 Task: Add Sprouts Hazelnut Wafer Bites to the cart.
Action: Mouse moved to (738, 281)
Screenshot: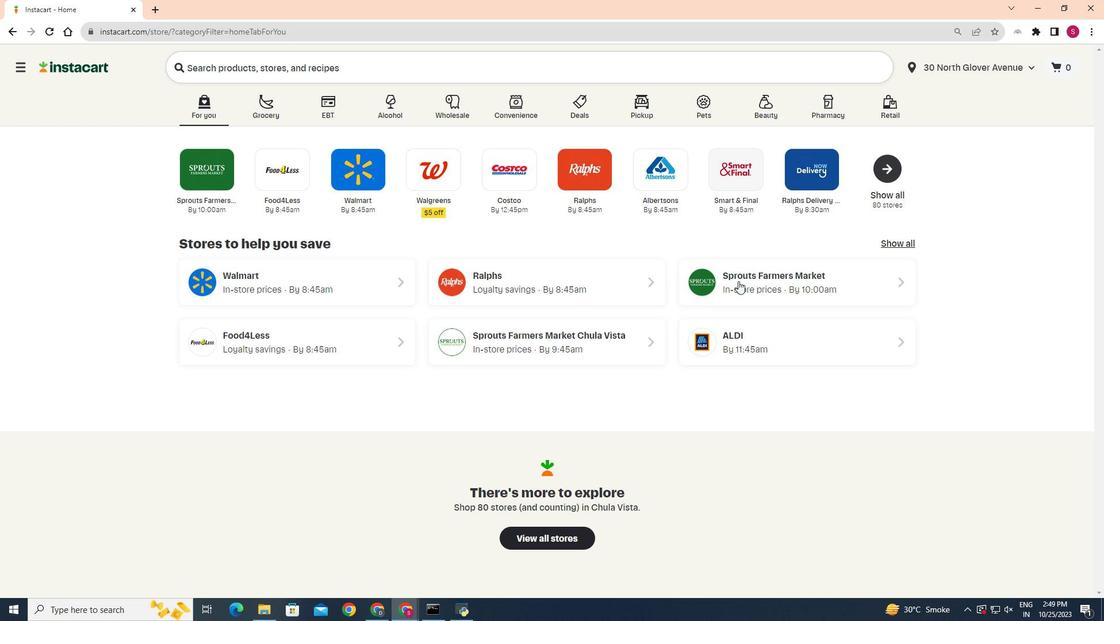 
Action: Mouse pressed left at (738, 281)
Screenshot: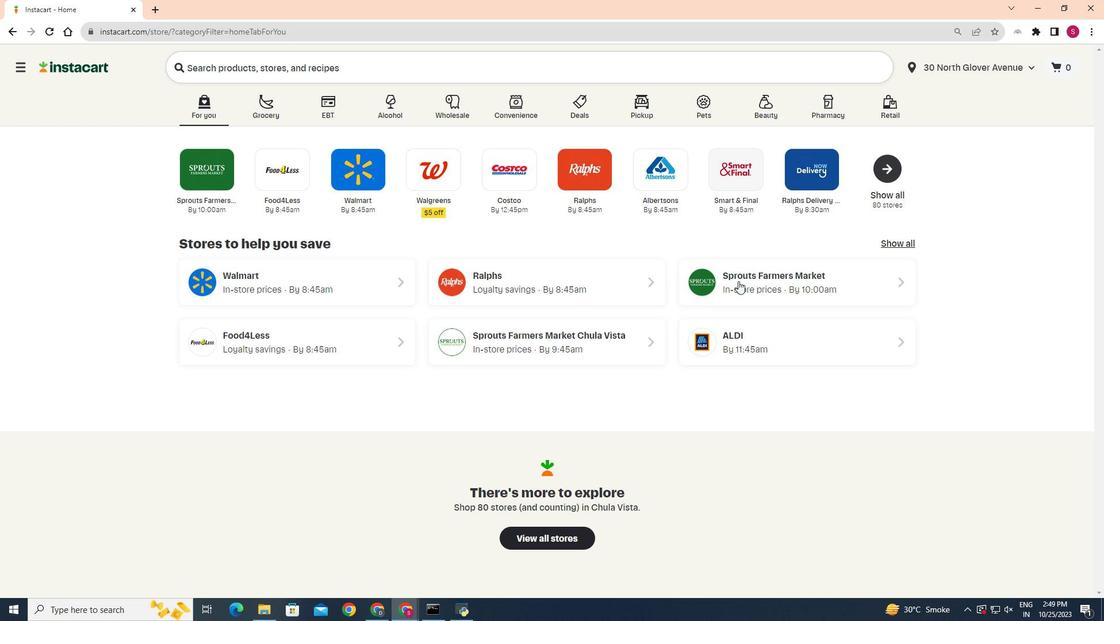 
Action: Mouse moved to (70, 506)
Screenshot: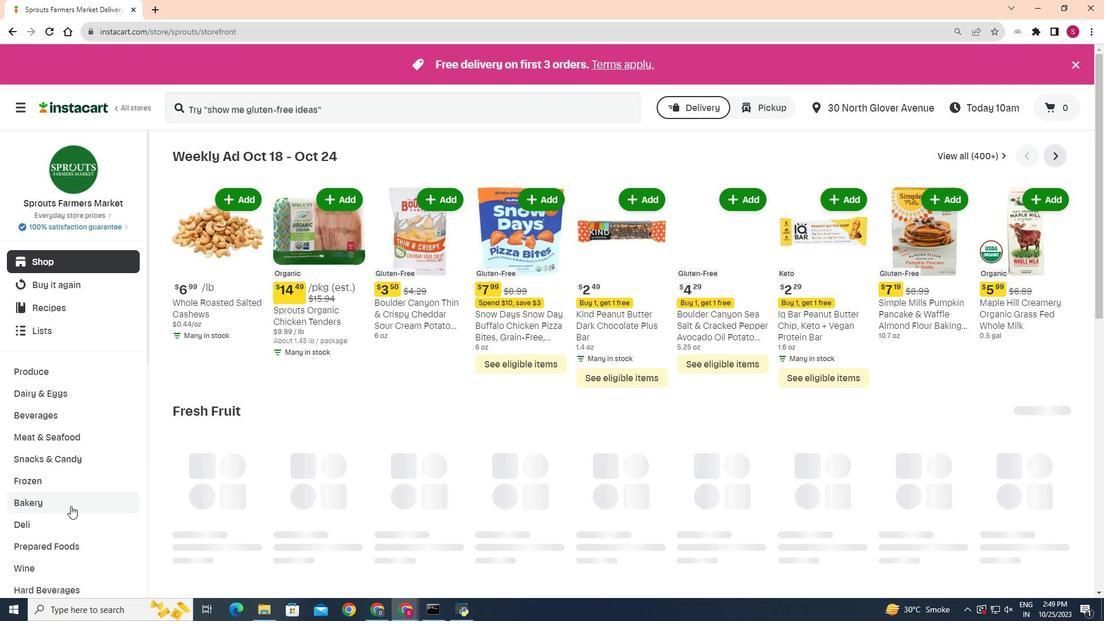
Action: Mouse pressed left at (70, 506)
Screenshot: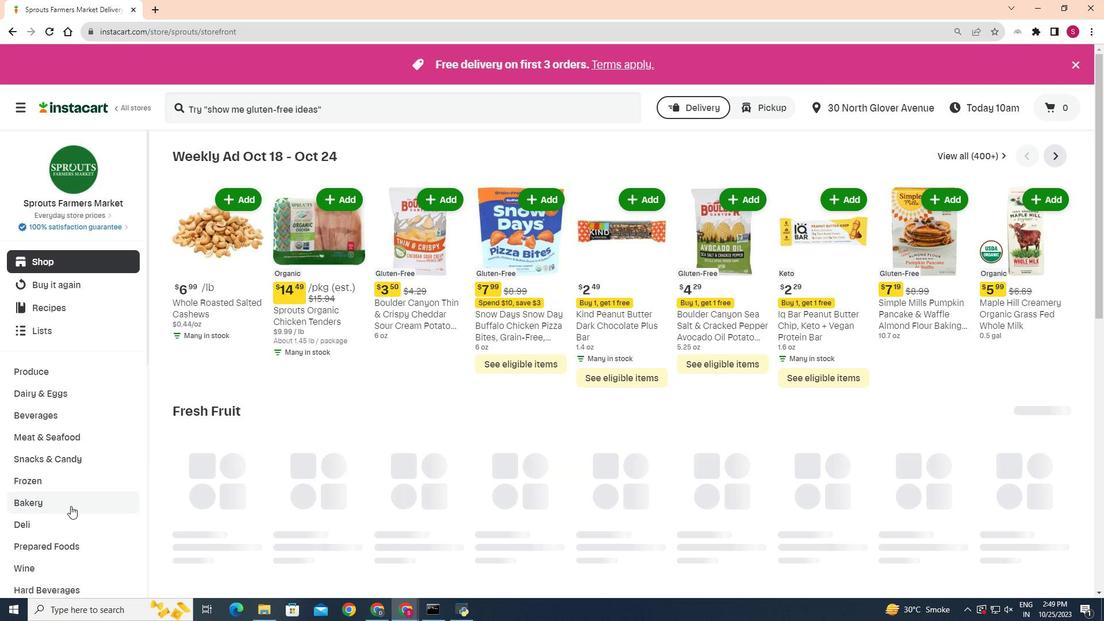 
Action: Mouse moved to (401, 186)
Screenshot: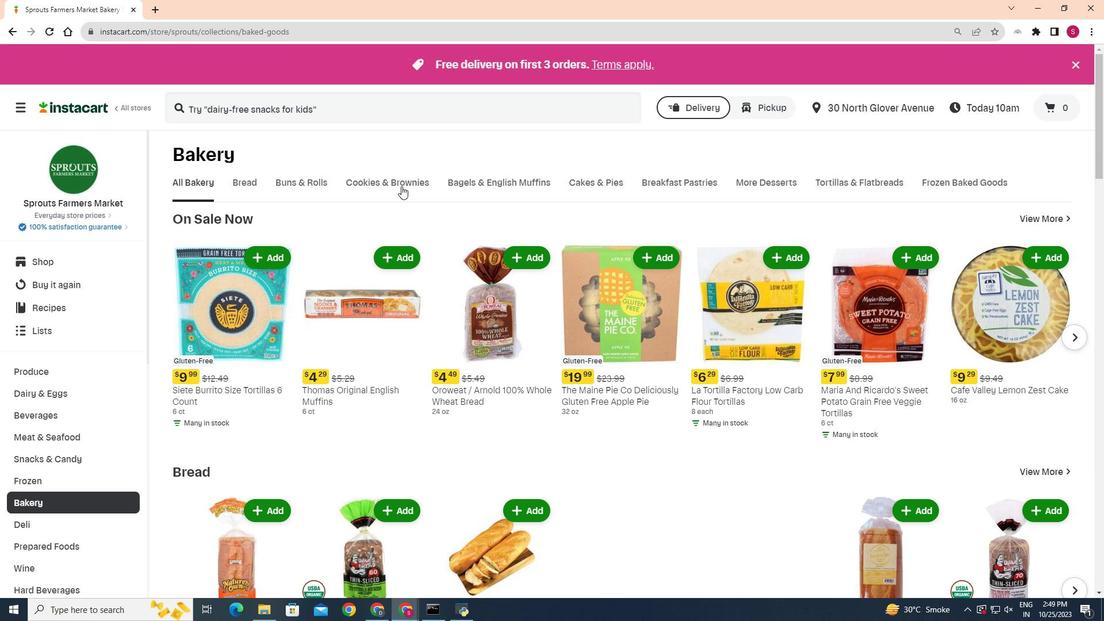 
Action: Mouse pressed left at (401, 186)
Screenshot: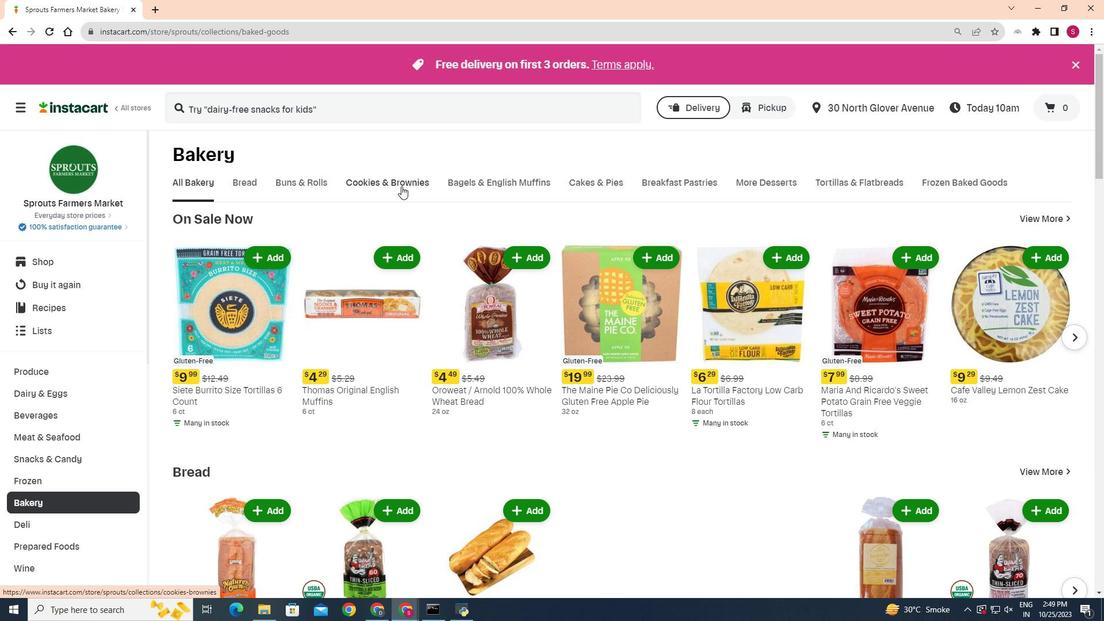 
Action: Mouse moved to (269, 231)
Screenshot: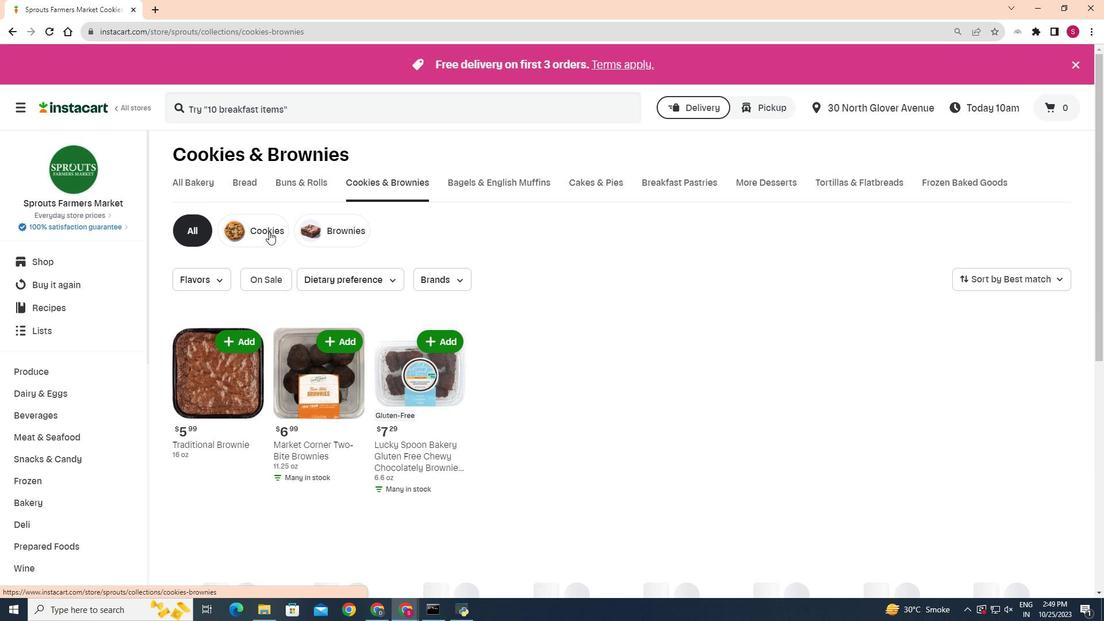 
Action: Mouse pressed left at (269, 231)
Screenshot: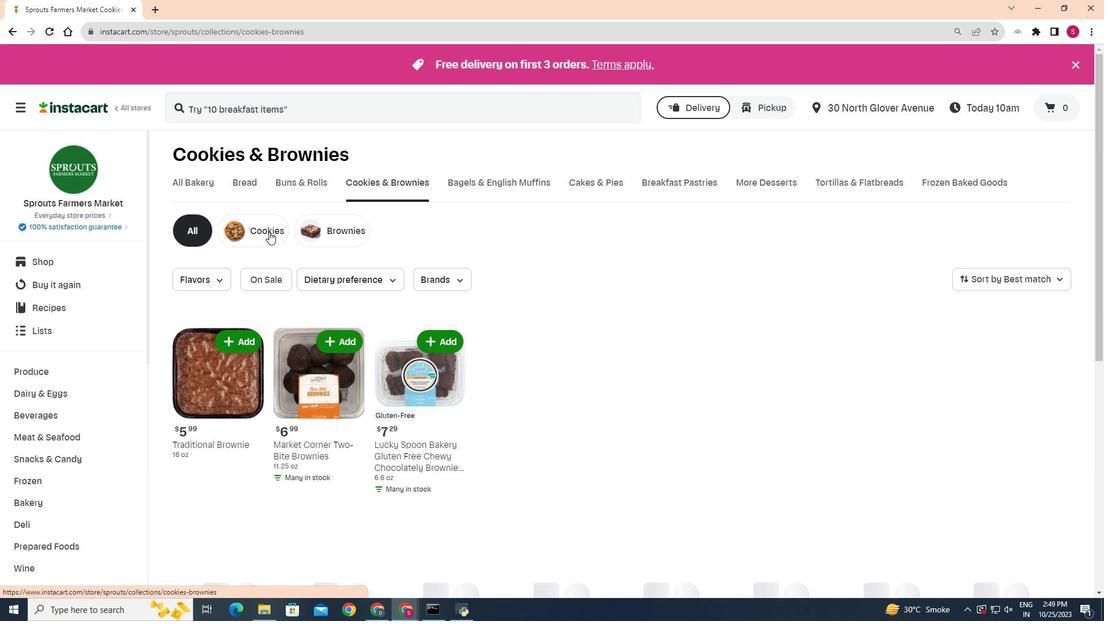 
Action: Mouse moved to (1005, 269)
Screenshot: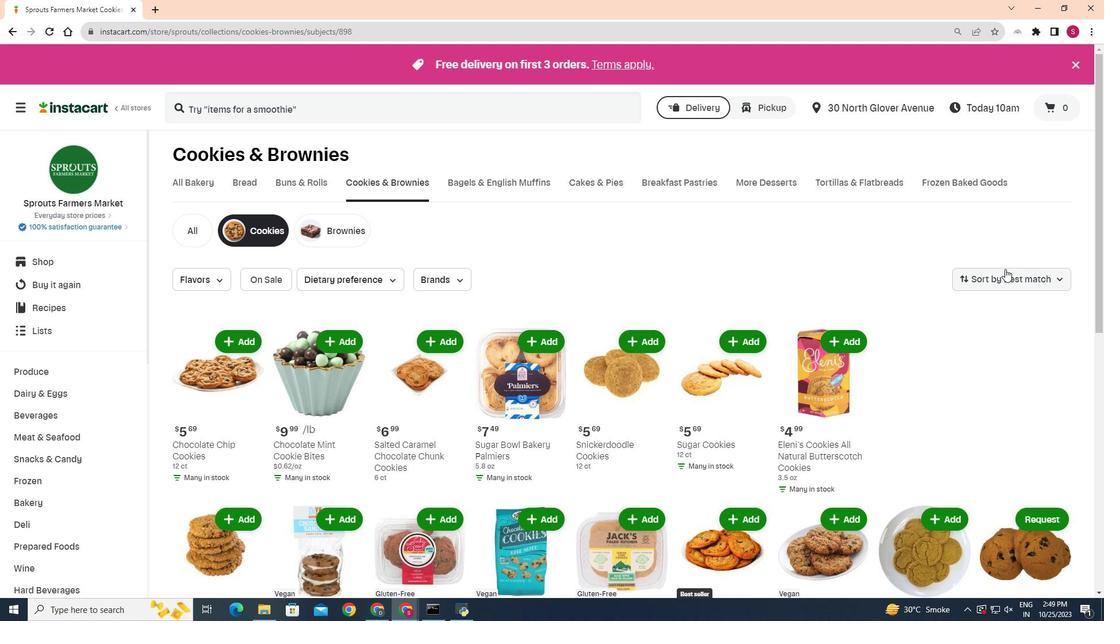 
Action: Mouse scrolled (1005, 268) with delta (0, 0)
Screenshot: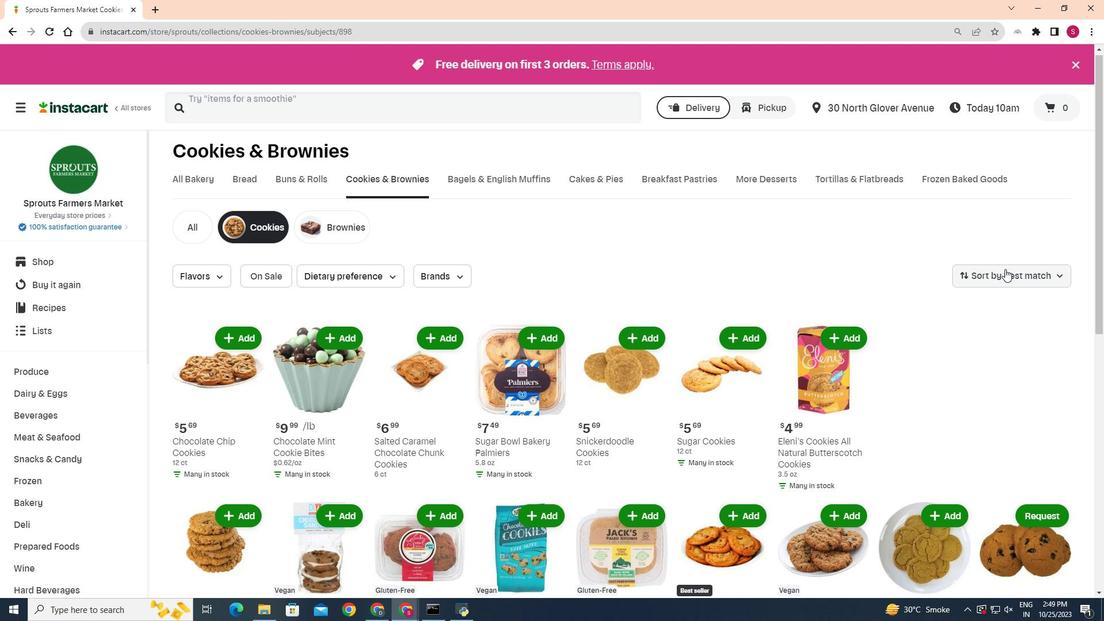 
Action: Mouse moved to (989, 273)
Screenshot: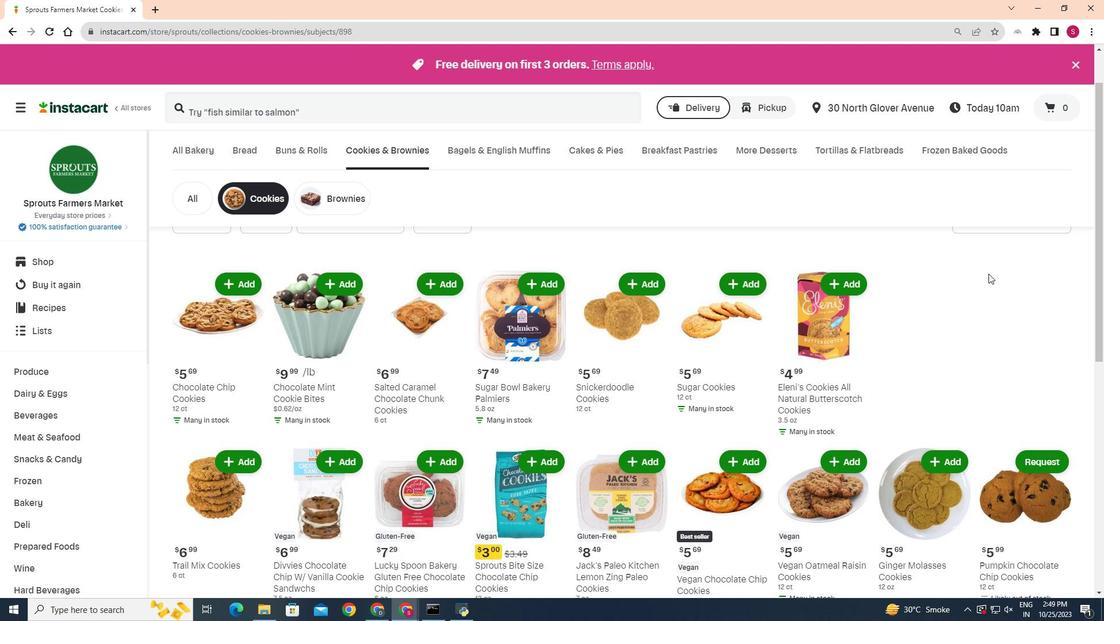 
Action: Mouse scrolled (989, 273) with delta (0, 0)
Screenshot: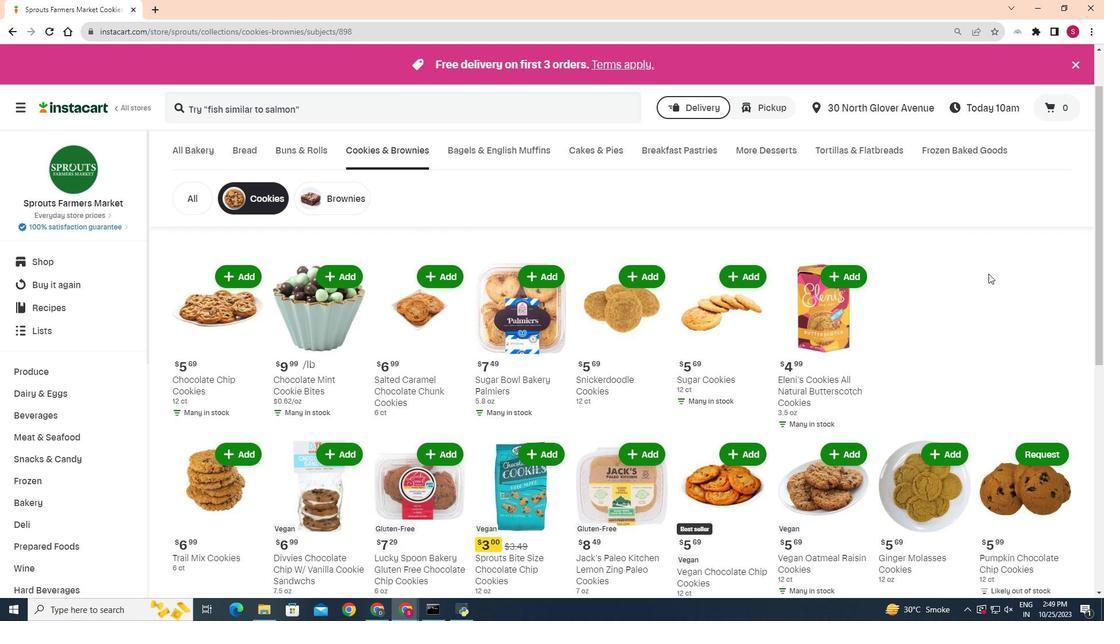
Action: Mouse scrolled (989, 273) with delta (0, 0)
Screenshot: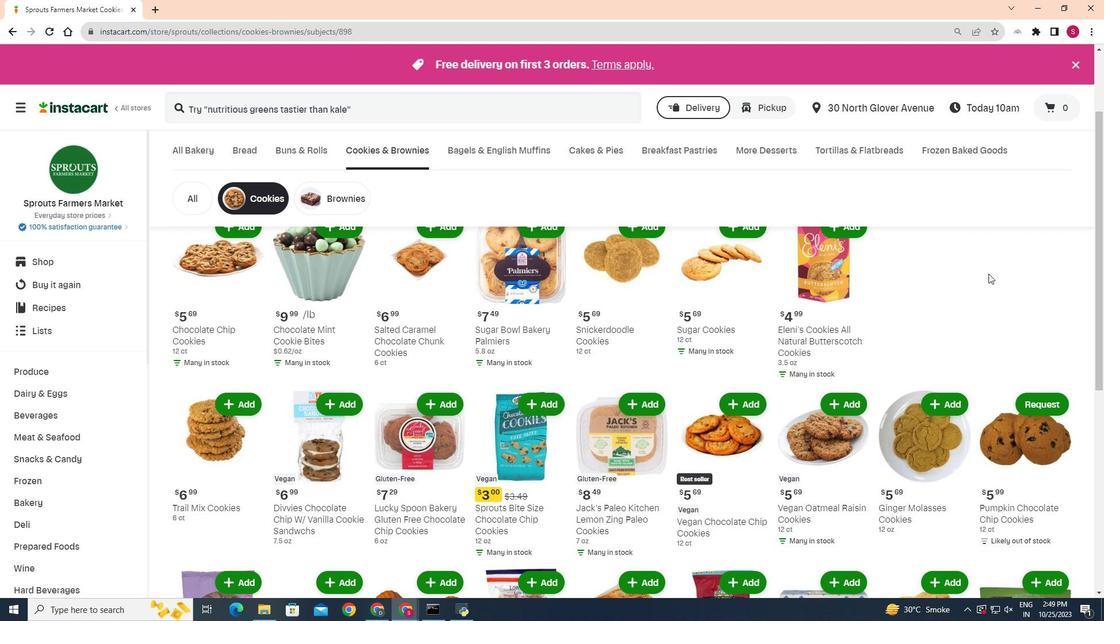 
Action: Mouse scrolled (989, 273) with delta (0, 0)
Screenshot: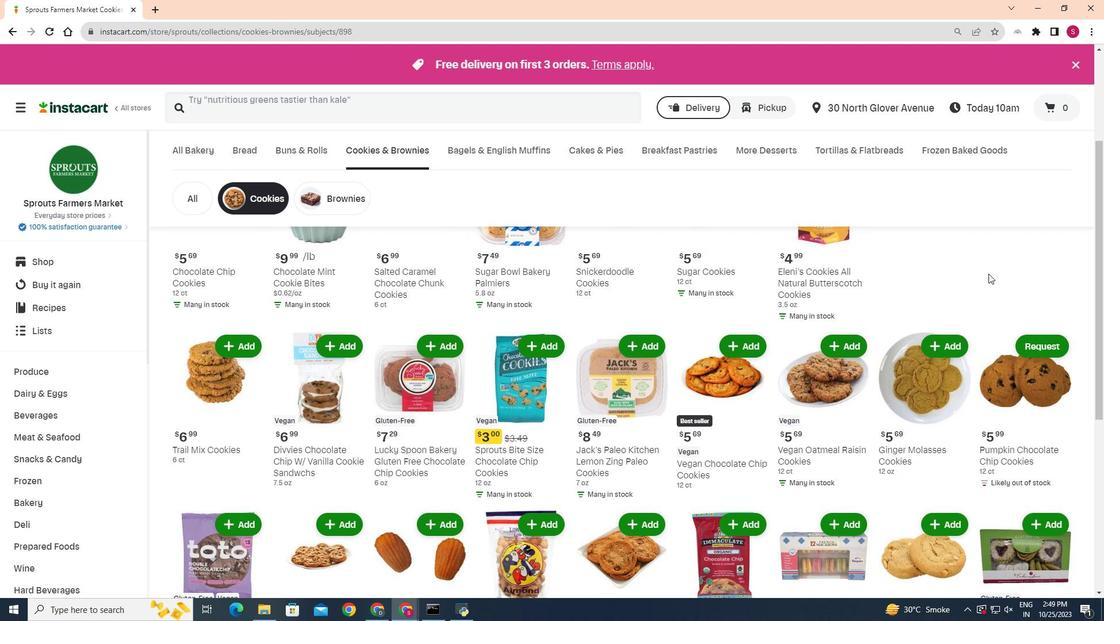 
Action: Mouse scrolled (989, 273) with delta (0, 0)
Screenshot: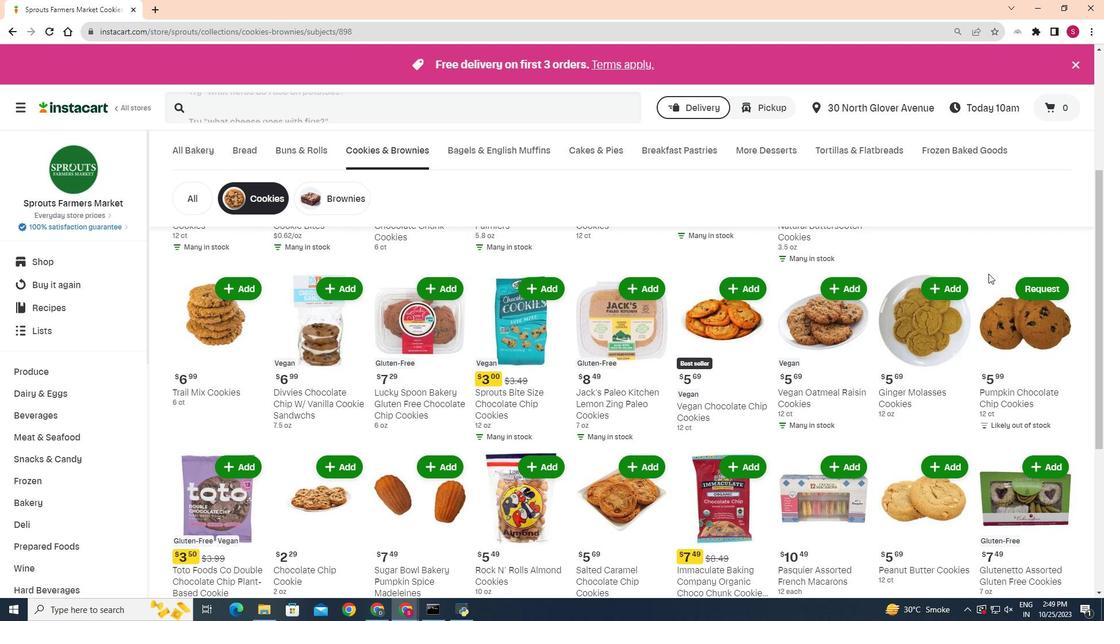 
Action: Mouse scrolled (989, 273) with delta (0, 0)
Screenshot: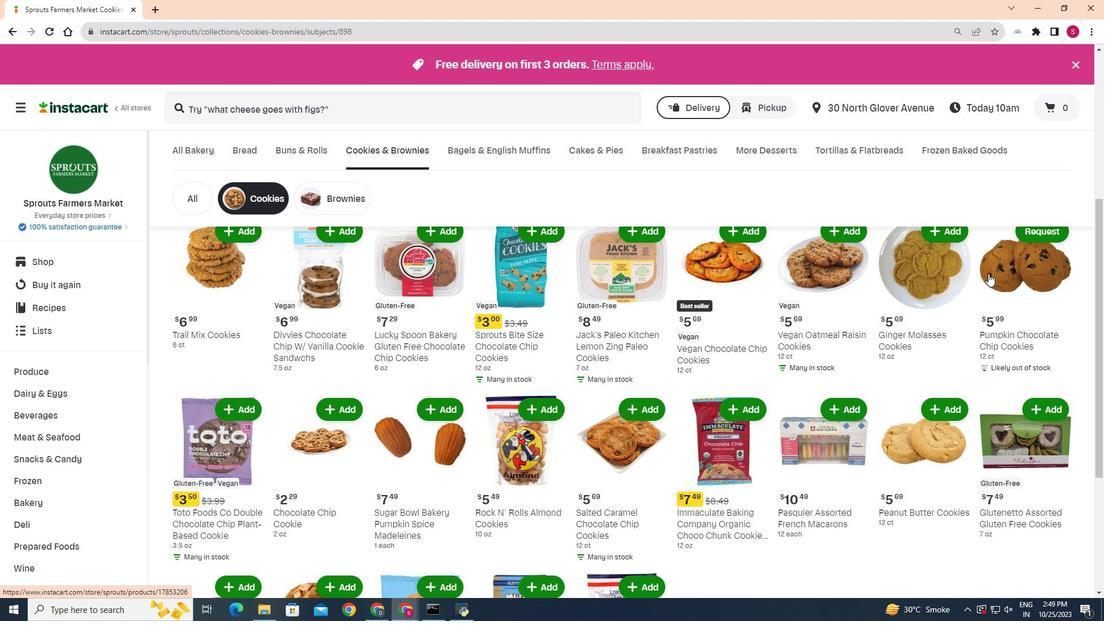 
Action: Mouse scrolled (989, 273) with delta (0, 0)
Screenshot: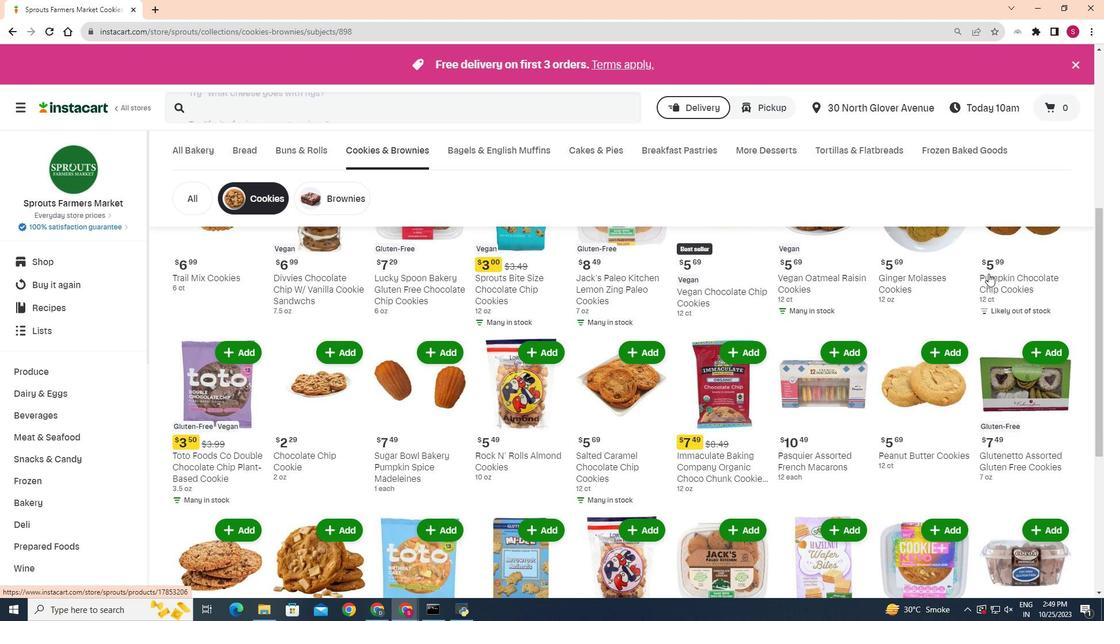 
Action: Mouse scrolled (989, 273) with delta (0, 0)
Screenshot: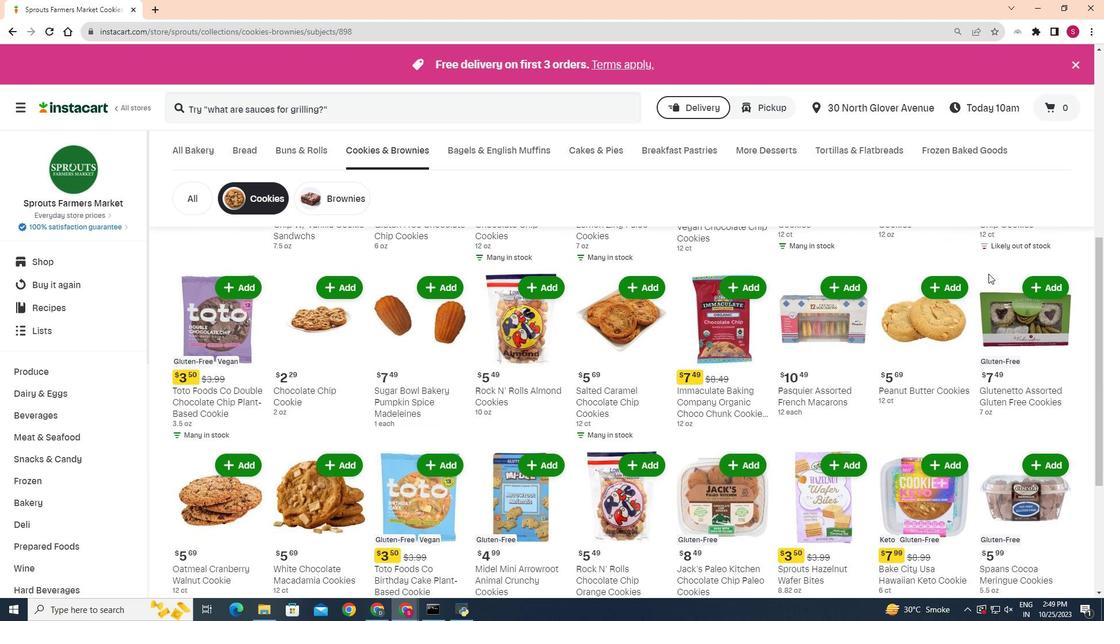 
Action: Mouse scrolled (989, 273) with delta (0, 0)
Screenshot: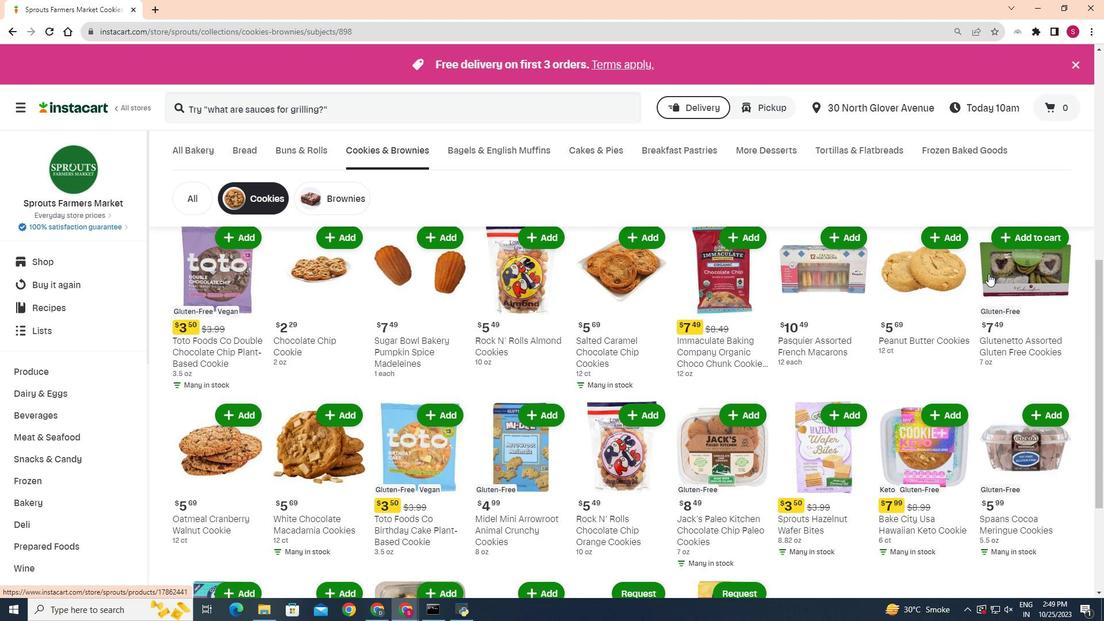 
Action: Mouse scrolled (989, 273) with delta (0, 0)
Screenshot: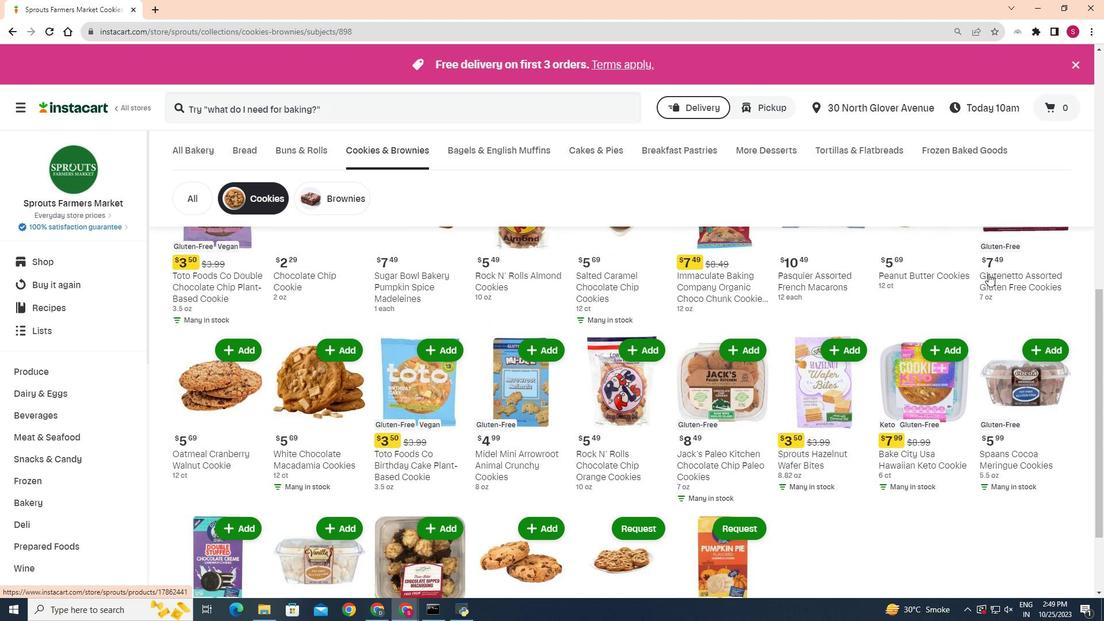 
Action: Mouse moved to (846, 296)
Screenshot: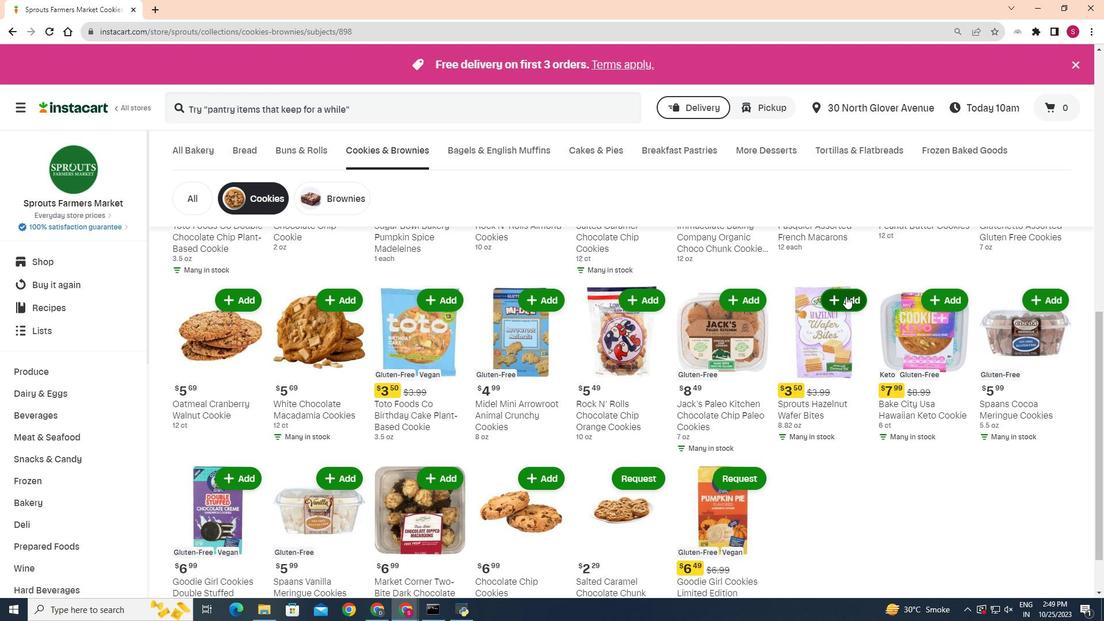 
Action: Mouse pressed left at (846, 296)
Screenshot: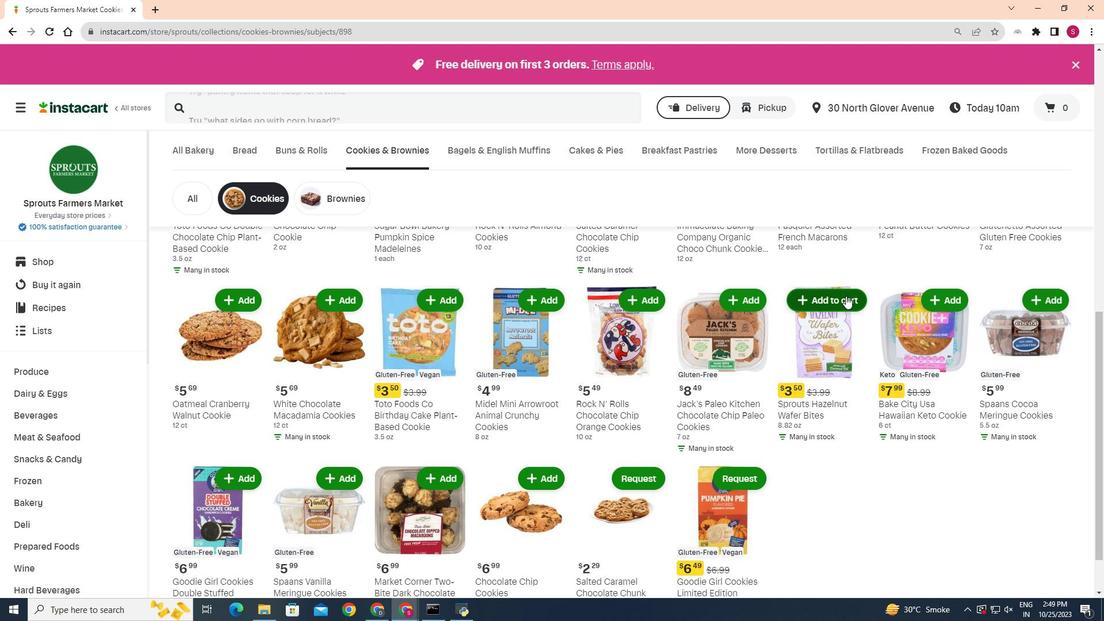 
